 Task: Read customer reviews and ratings for real estate agents in Seward, Alaska.
Action: Mouse moved to (460, 245)
Screenshot: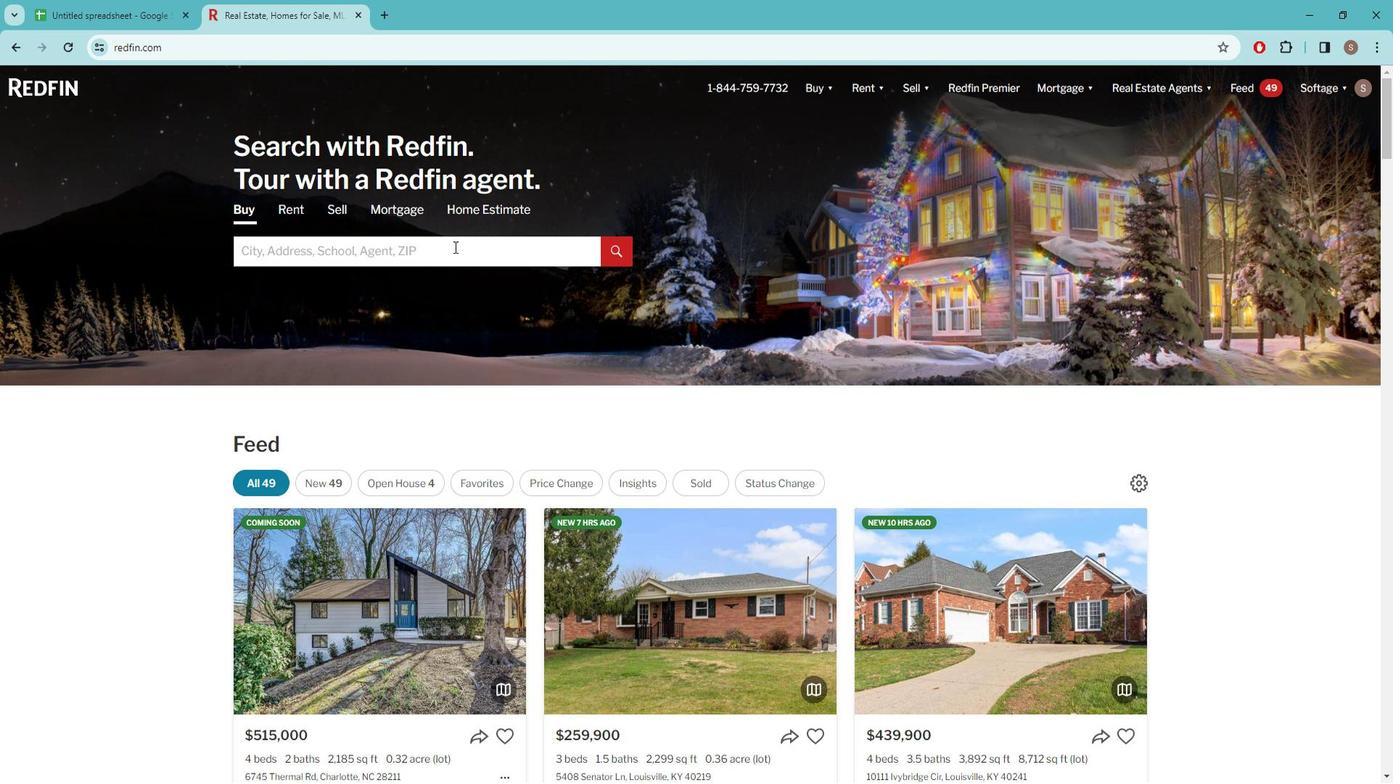 
Action: Mouse pressed left at (460, 245)
Screenshot: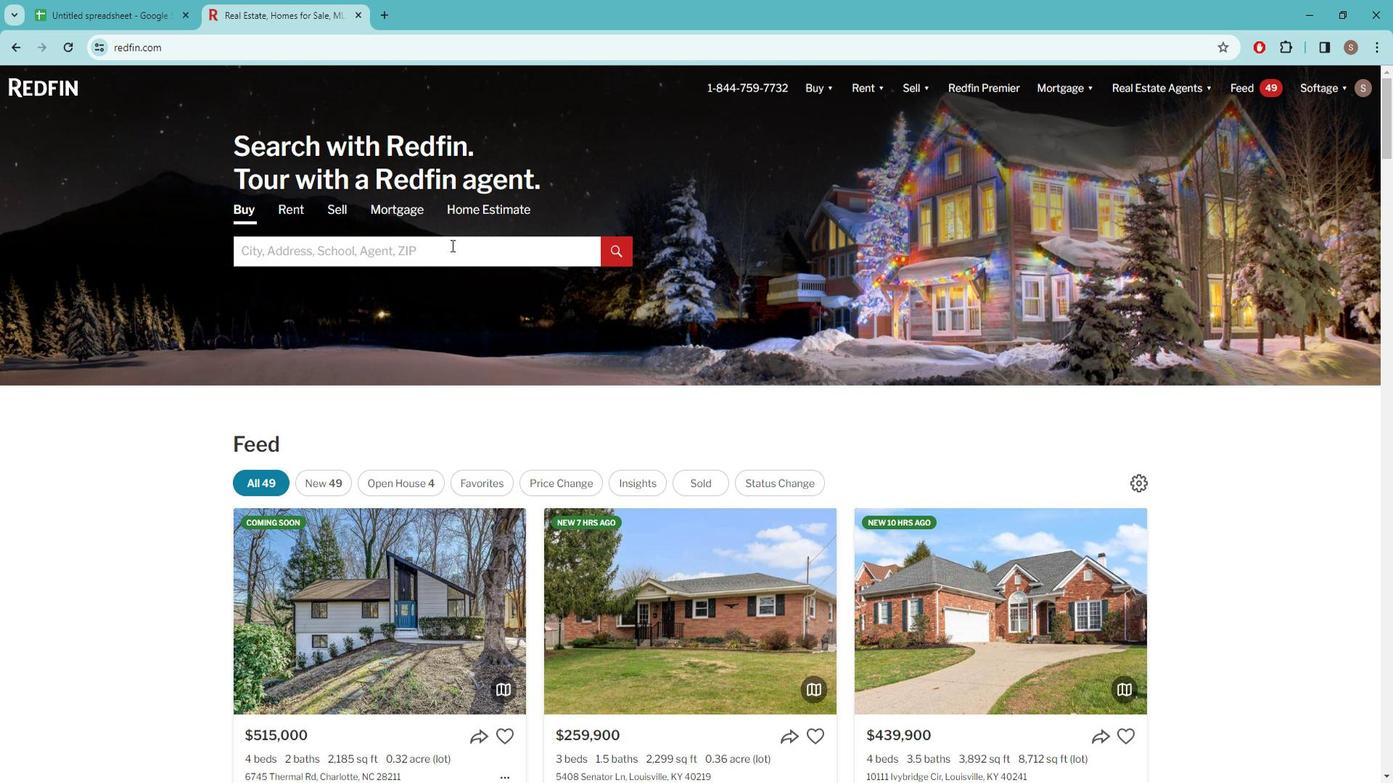 
Action: Key pressed s<Key.caps_lock>EWARD
Screenshot: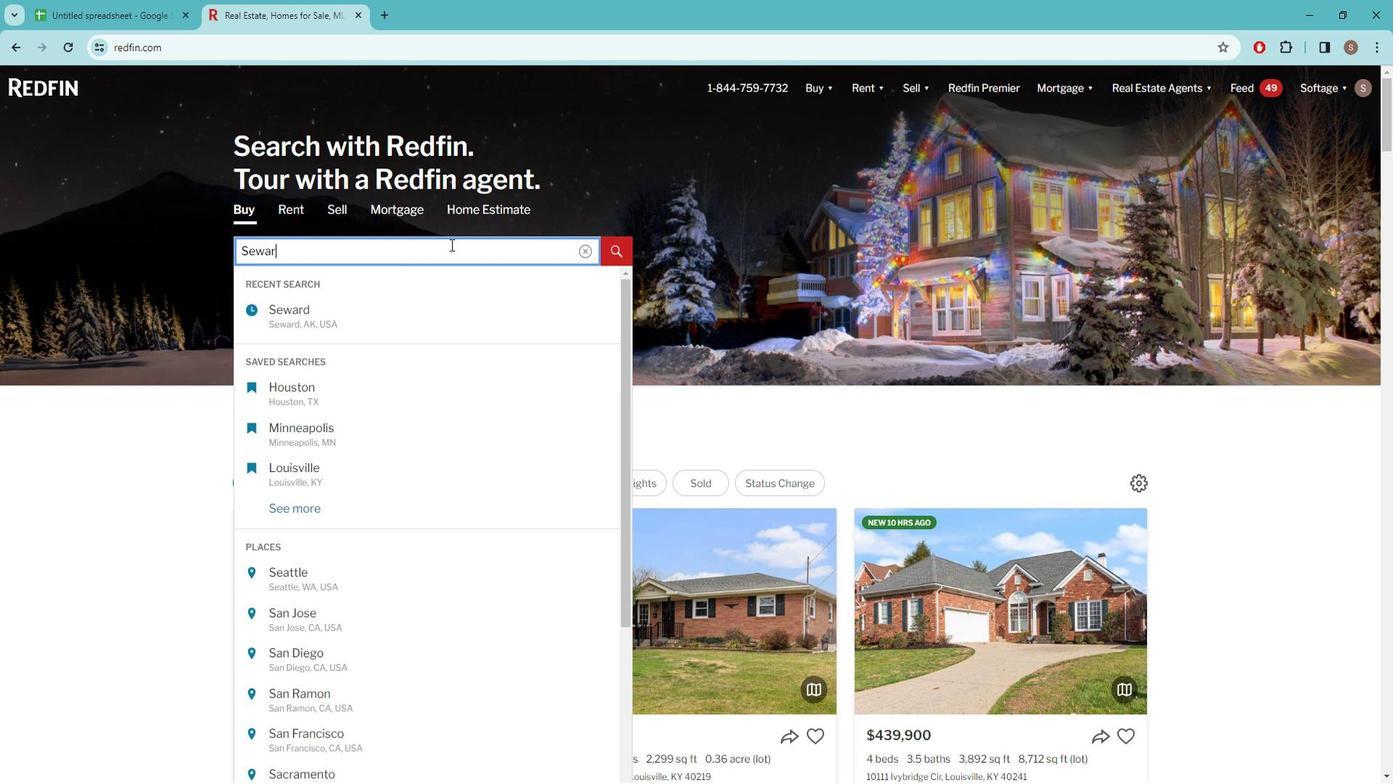 
Action: Mouse moved to (343, 309)
Screenshot: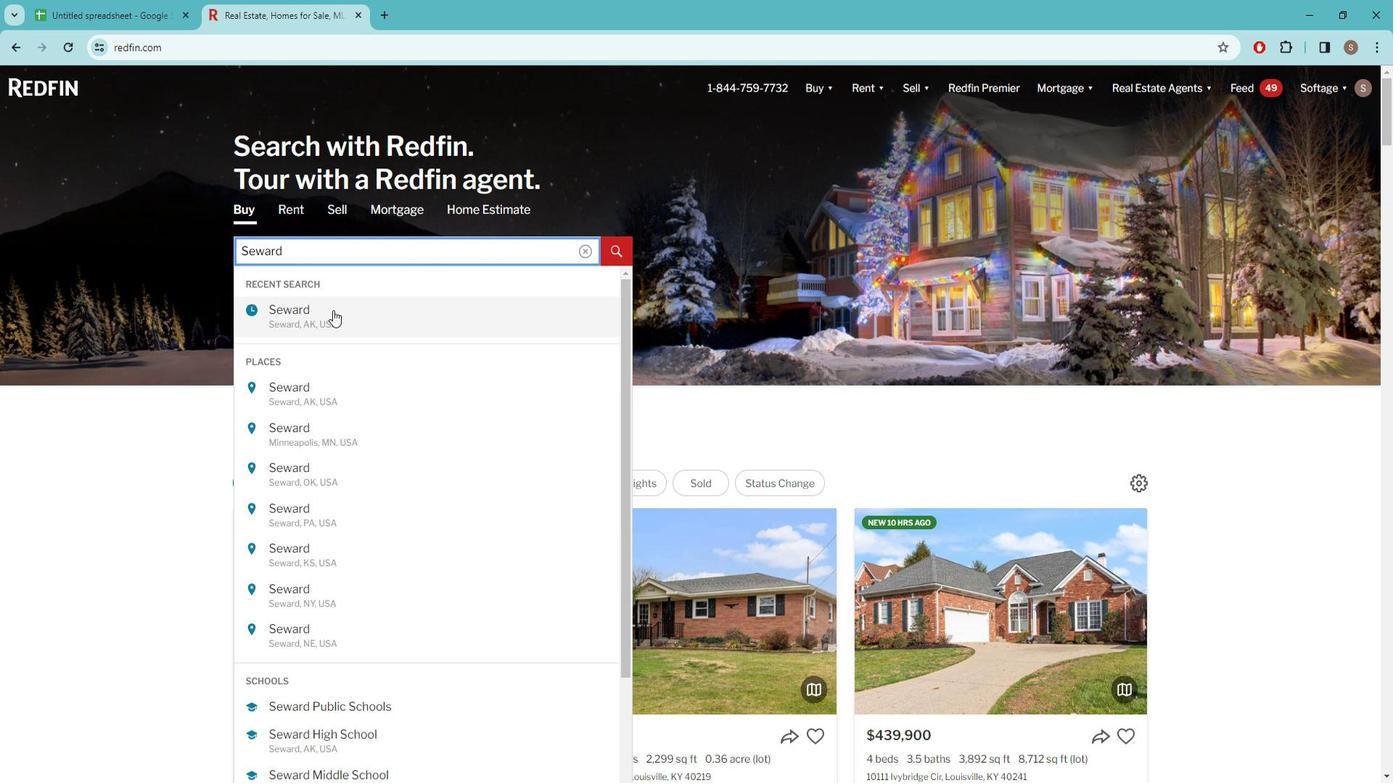 
Action: Mouse pressed left at (343, 309)
Screenshot: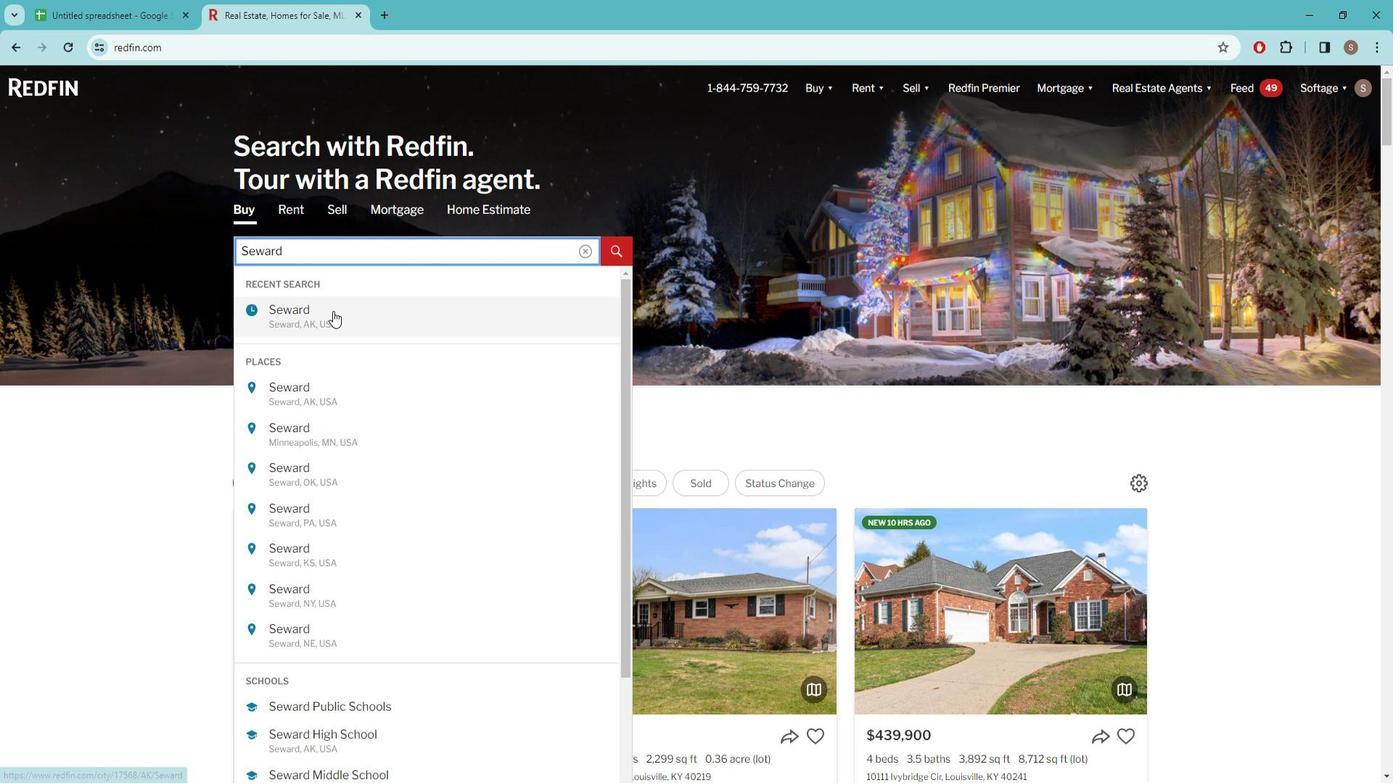 
Action: Mouse moved to (1159, 156)
Screenshot: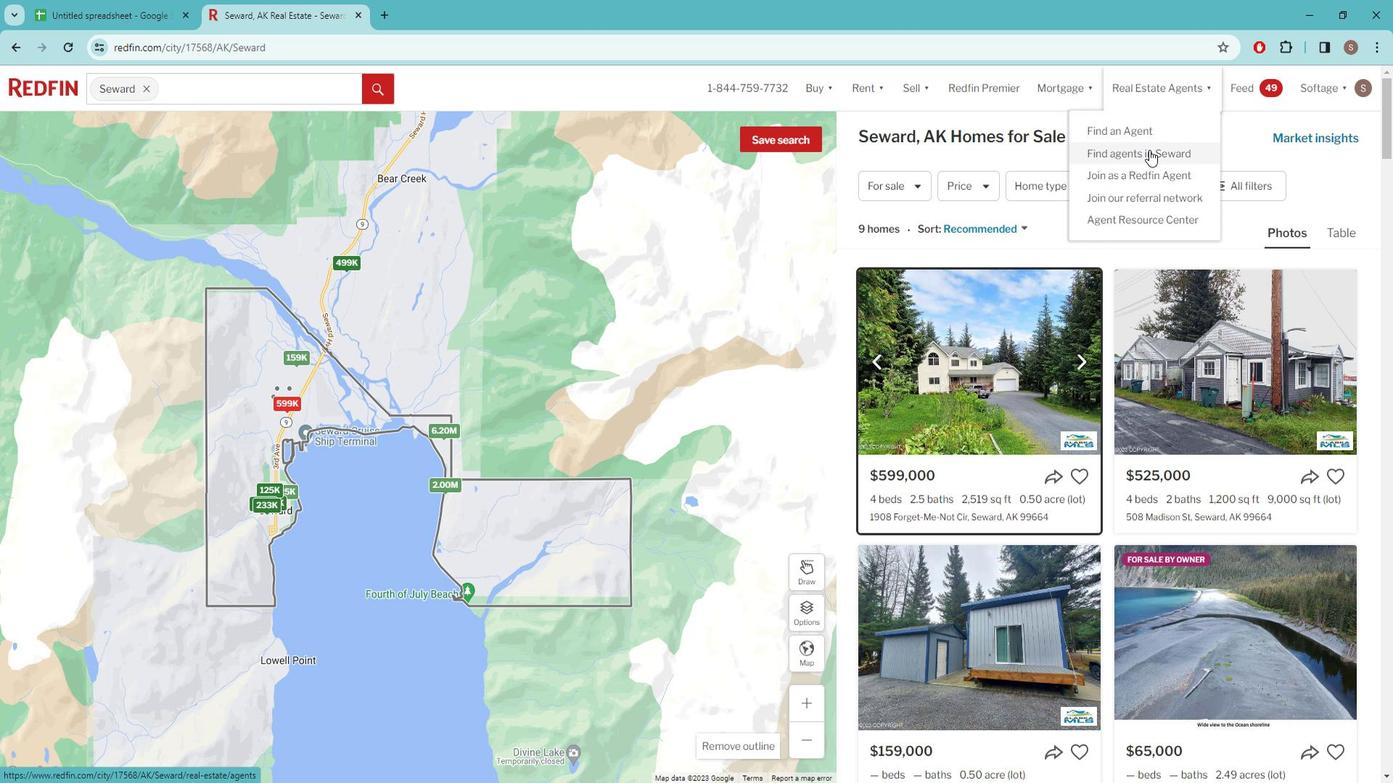 
Action: Mouse pressed left at (1159, 156)
Screenshot: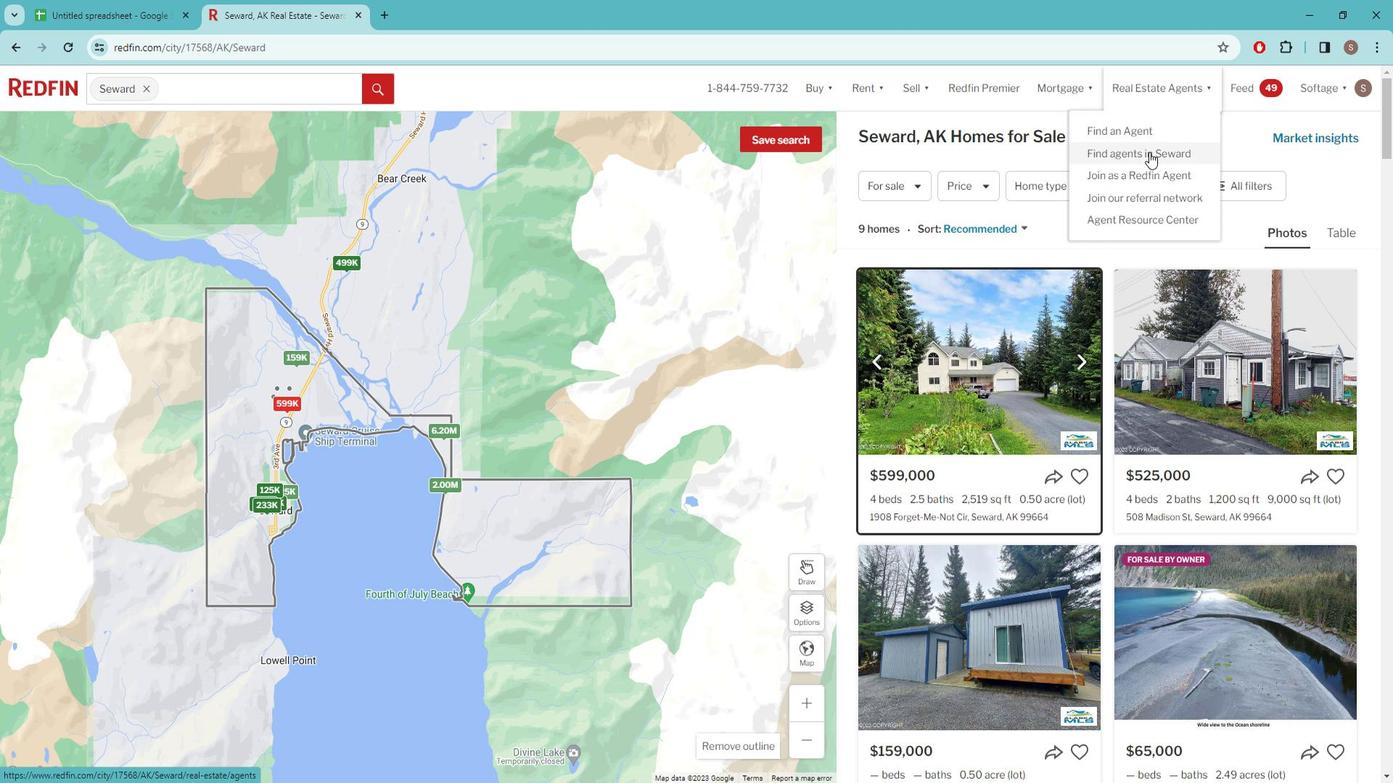 
Action: Mouse moved to (1007, 306)
Screenshot: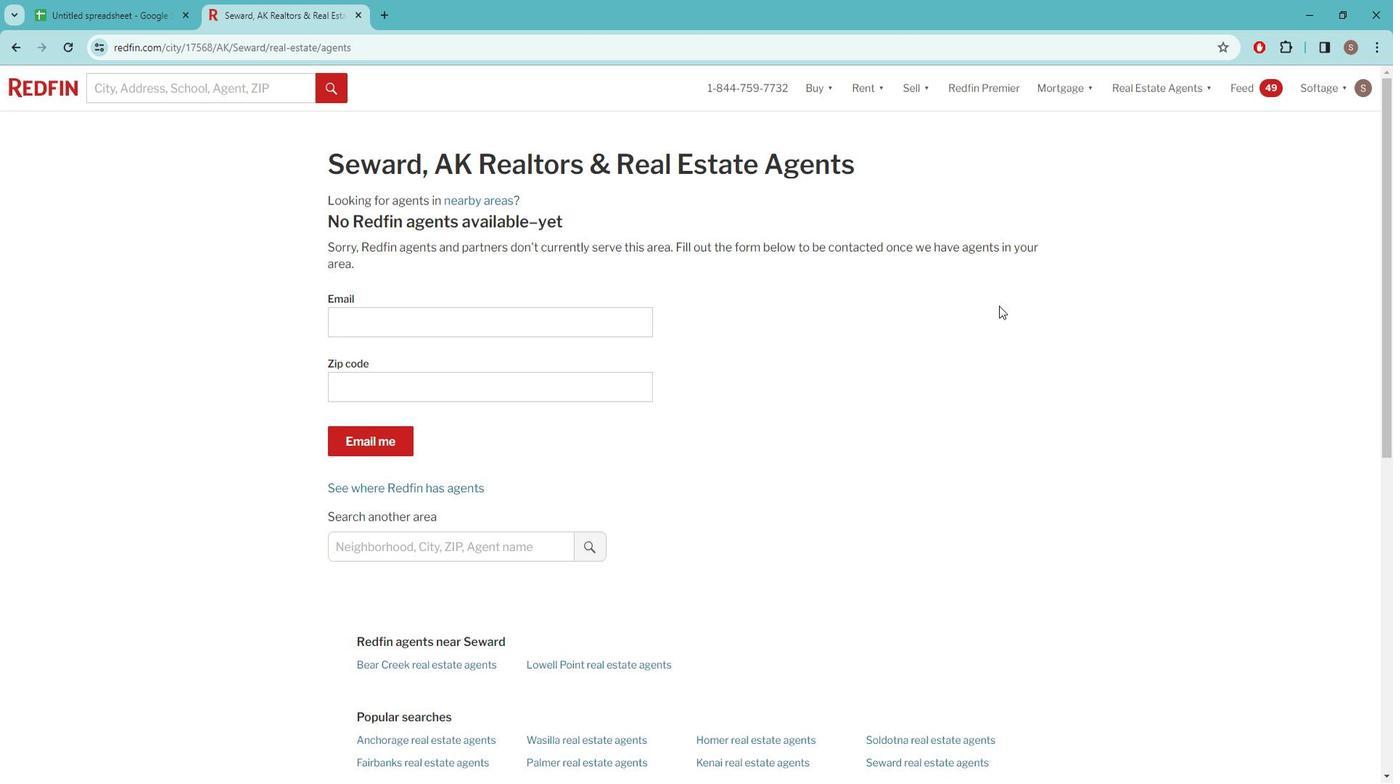 
Action: Mouse scrolled (1007, 305) with delta (0, 0)
Screenshot: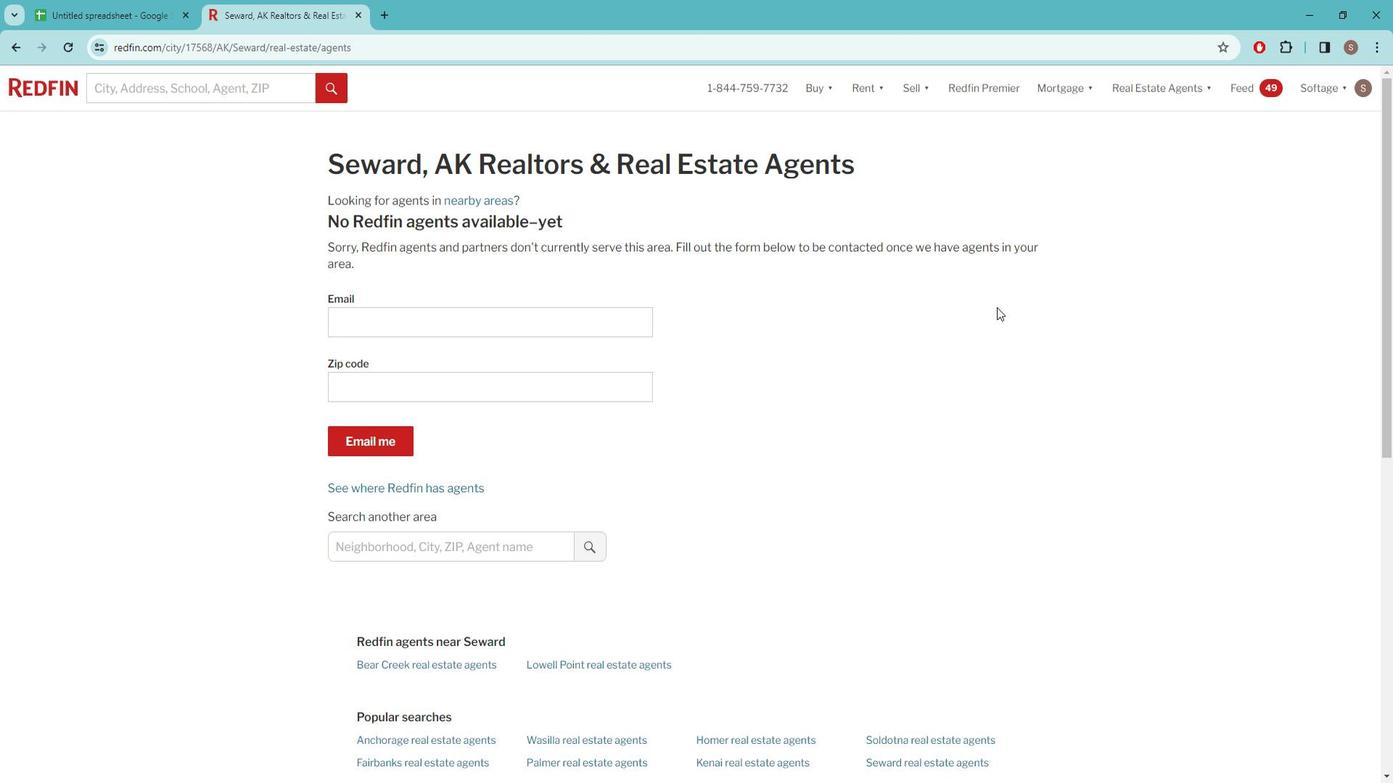 
